 Task: Turn off the sound effects.
Action: Mouse moved to (822, 102)
Screenshot: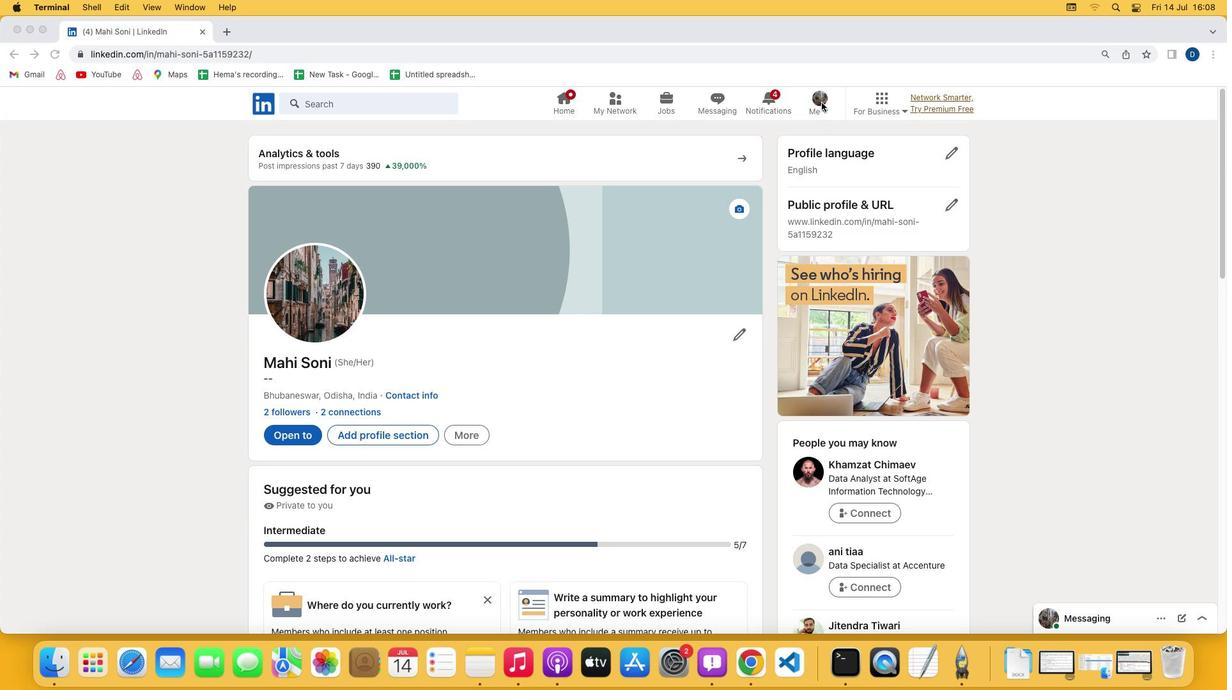 
Action: Mouse pressed left at (822, 102)
Screenshot: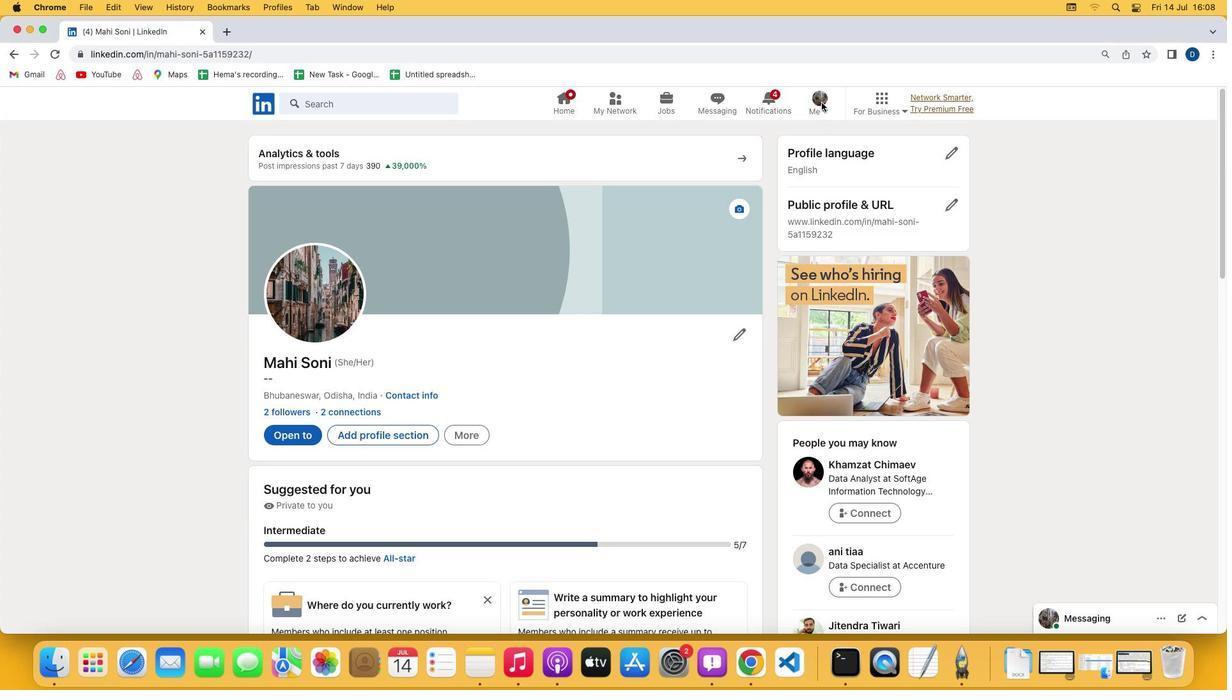 
Action: Mouse pressed left at (822, 102)
Screenshot: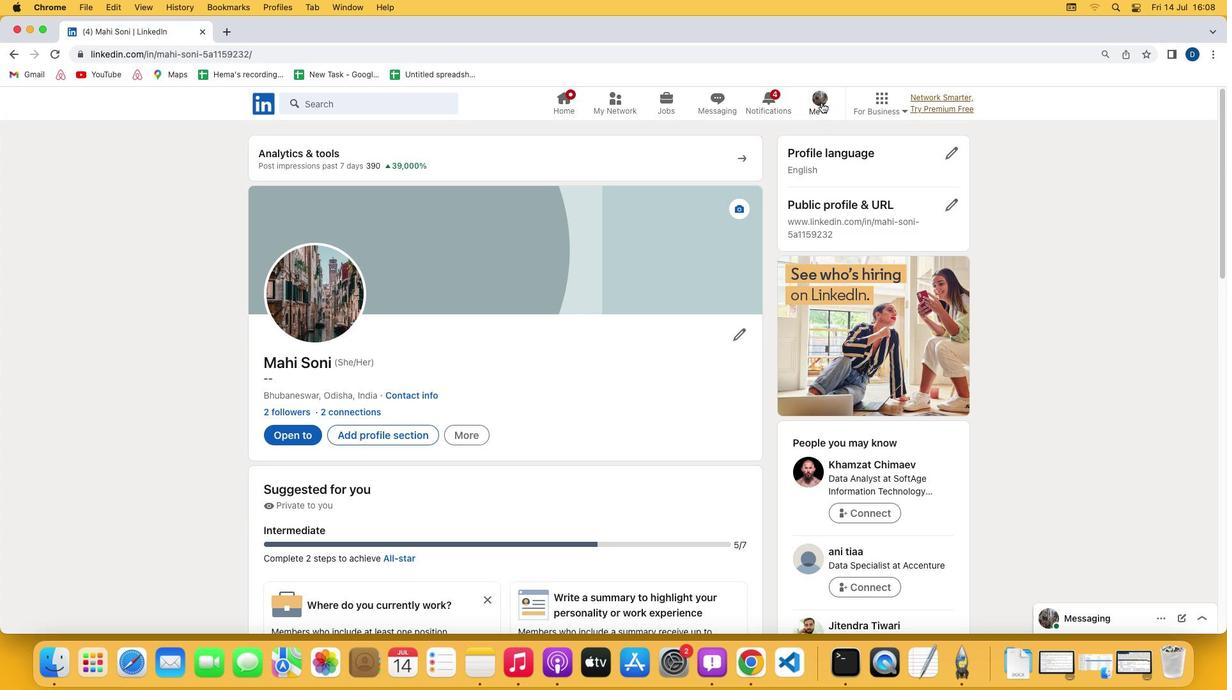 
Action: Mouse moved to (723, 244)
Screenshot: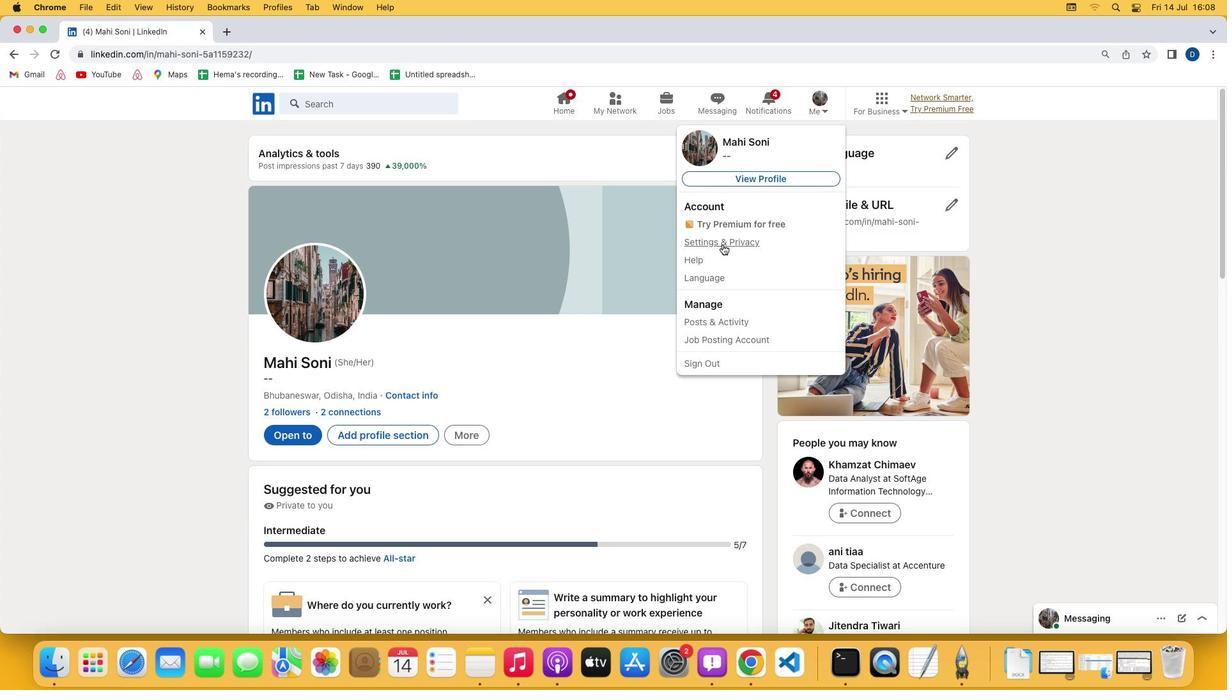 
Action: Mouse pressed left at (723, 244)
Screenshot: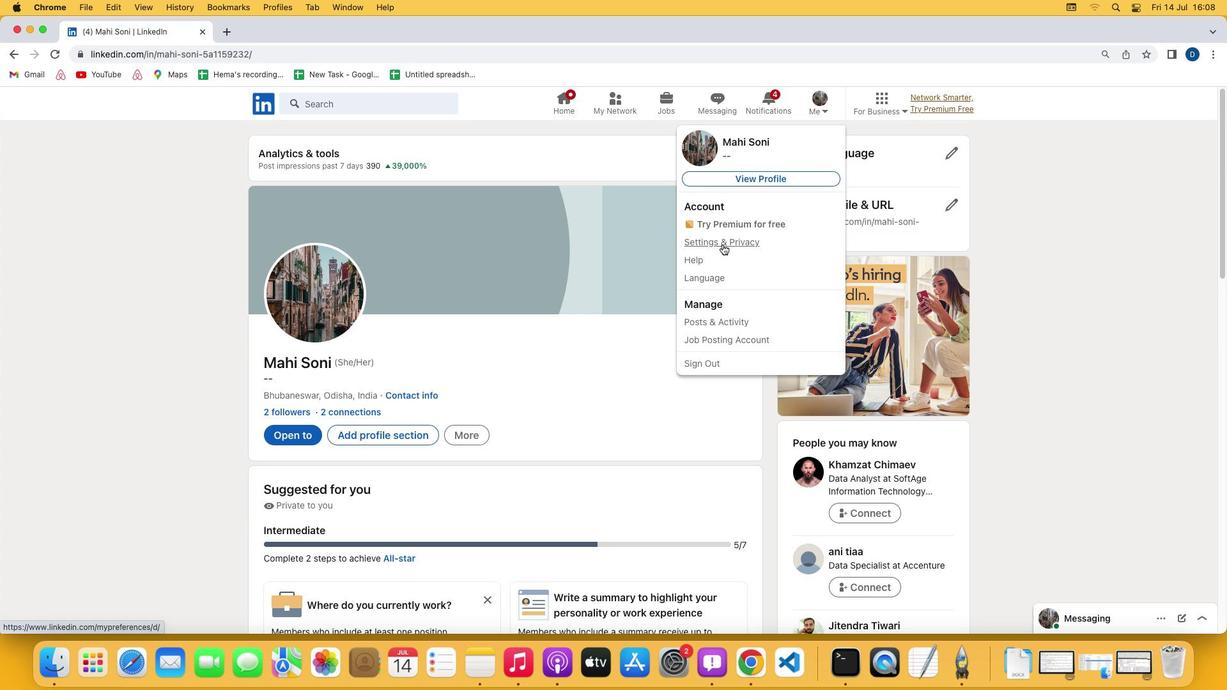 
Action: Mouse moved to (549, 491)
Screenshot: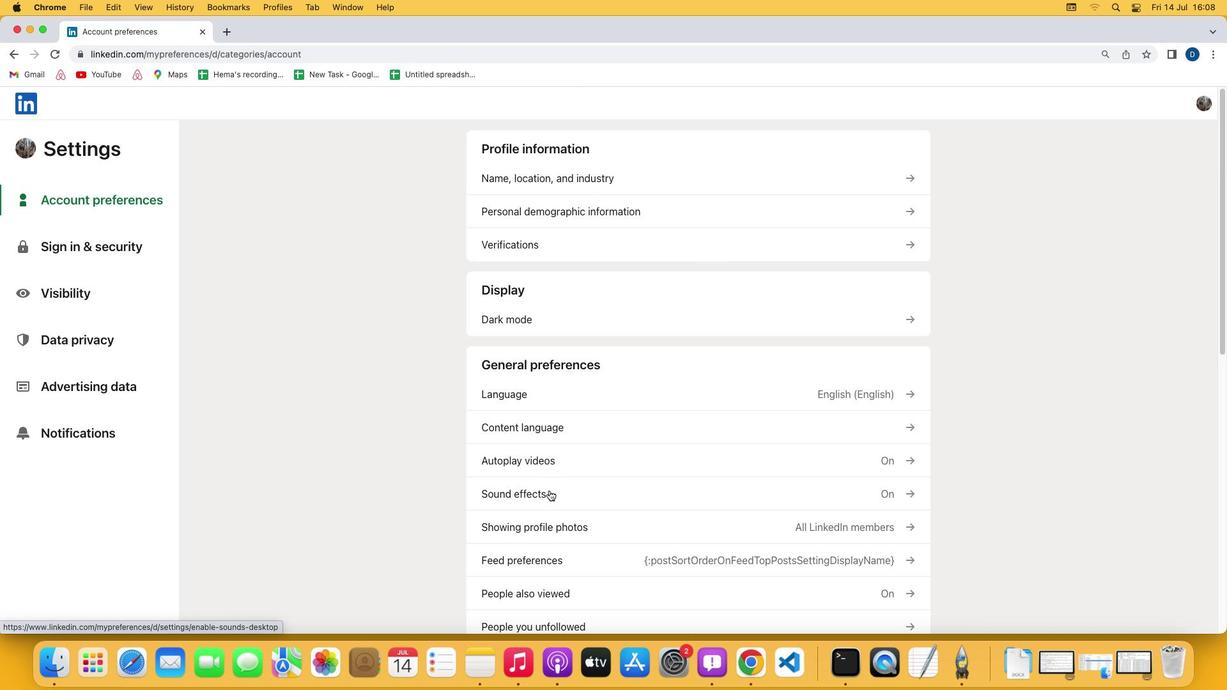
Action: Mouse pressed left at (549, 491)
Screenshot: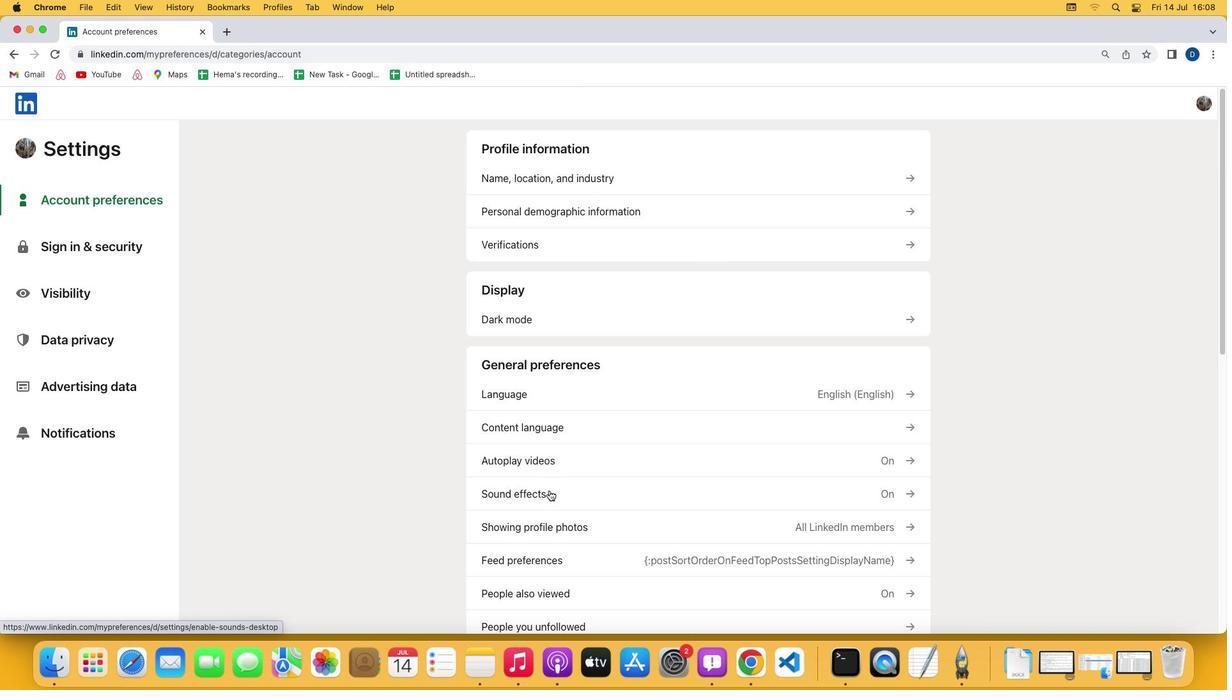 
Action: Mouse moved to (897, 223)
Screenshot: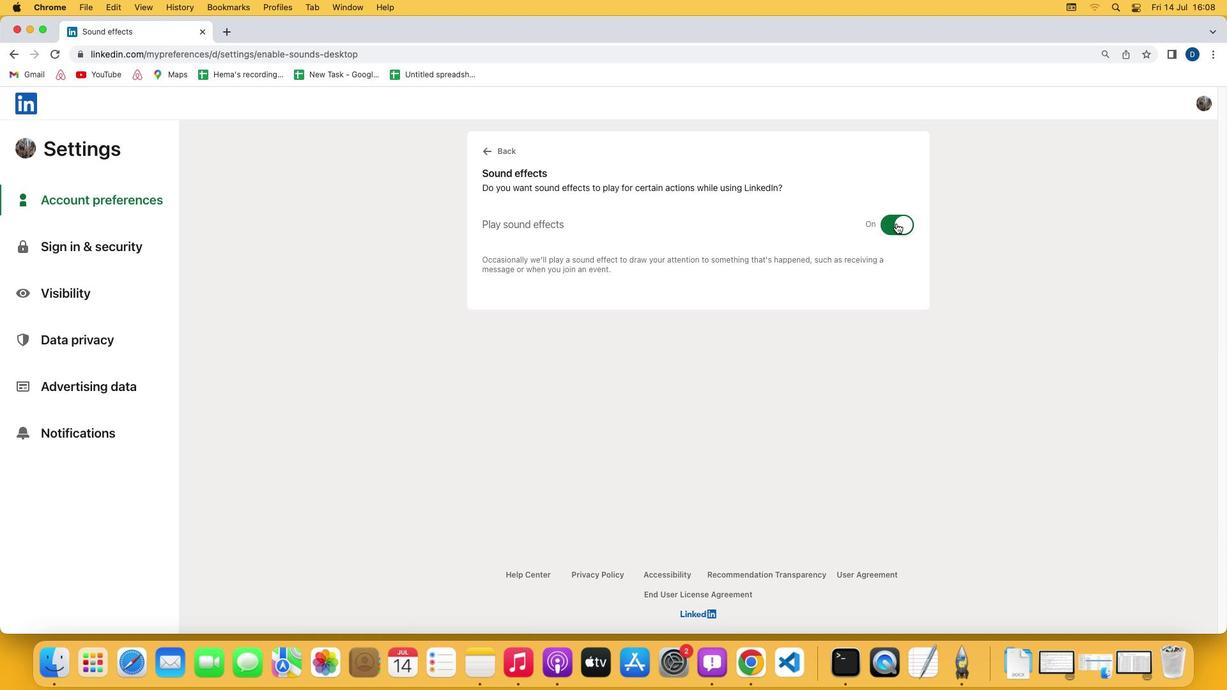 
Action: Mouse pressed left at (897, 223)
Screenshot: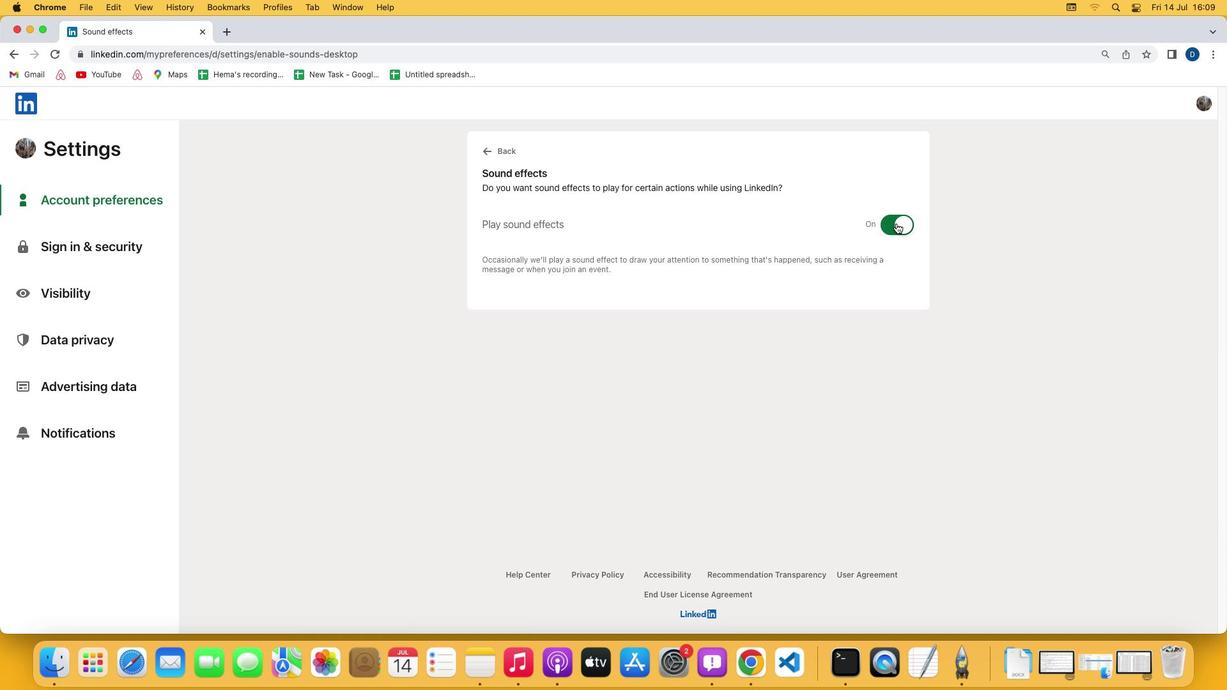 
Action: Mouse moved to (891, 223)
Screenshot: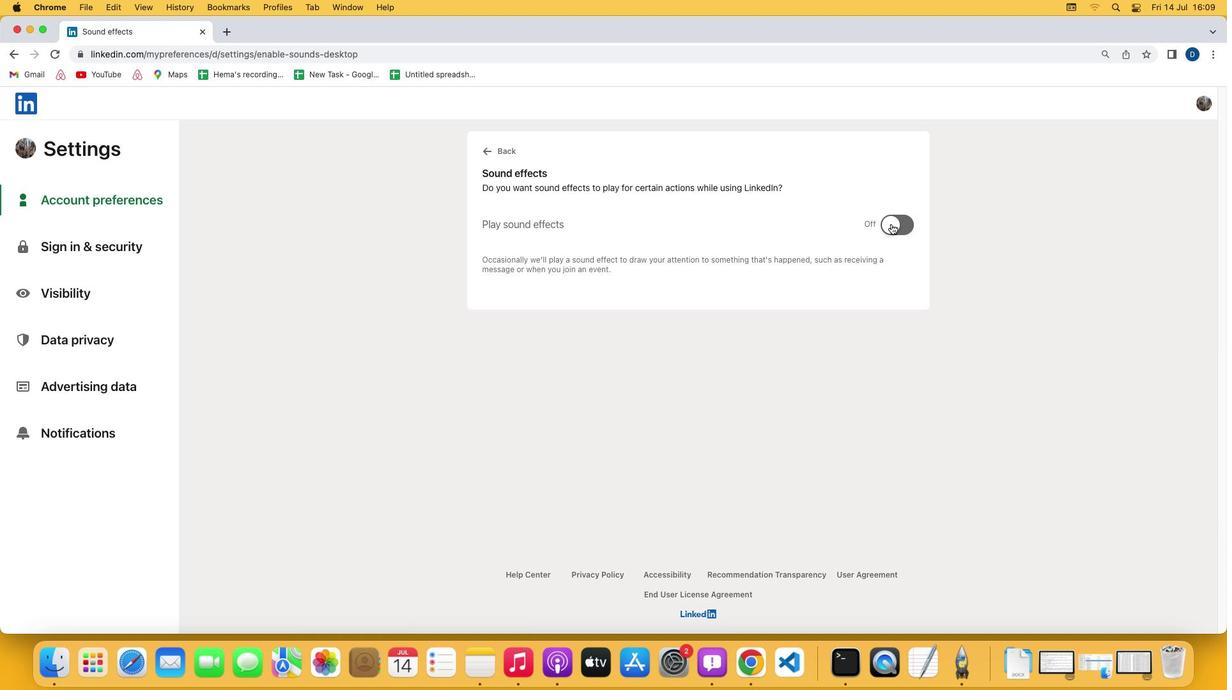 
